 Task: Change the TLS cipher priorities to "Performance (prioritize faster ciphers)".
Action: Mouse moved to (143, 19)
Screenshot: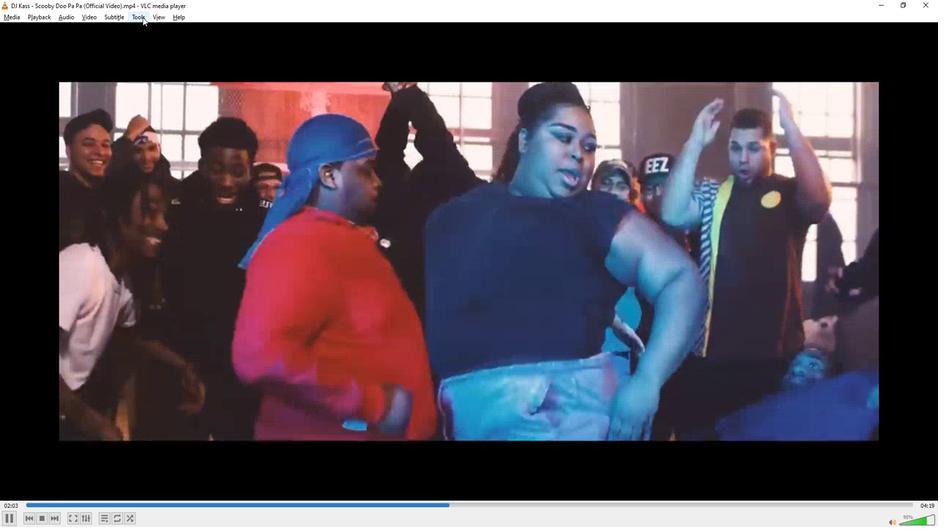 
Action: Mouse pressed left at (143, 19)
Screenshot: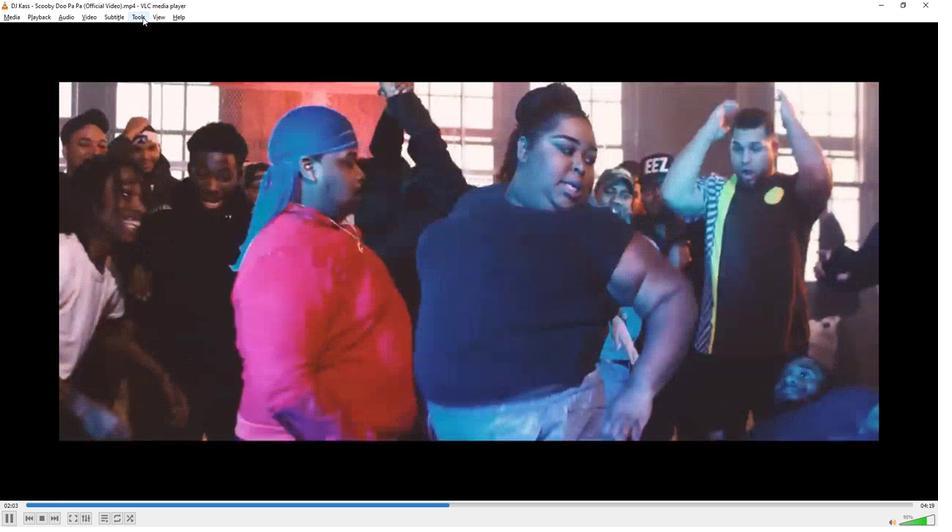 
Action: Mouse moved to (178, 136)
Screenshot: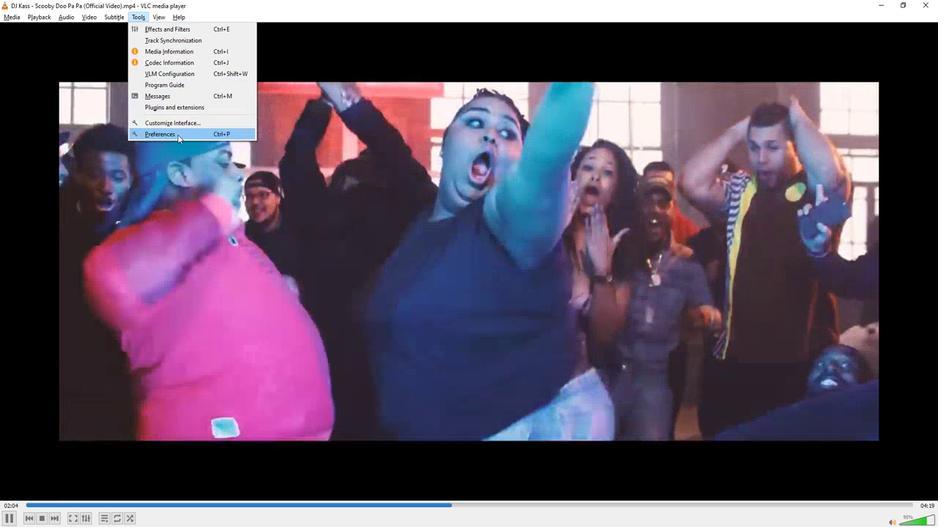 
Action: Mouse pressed left at (178, 136)
Screenshot: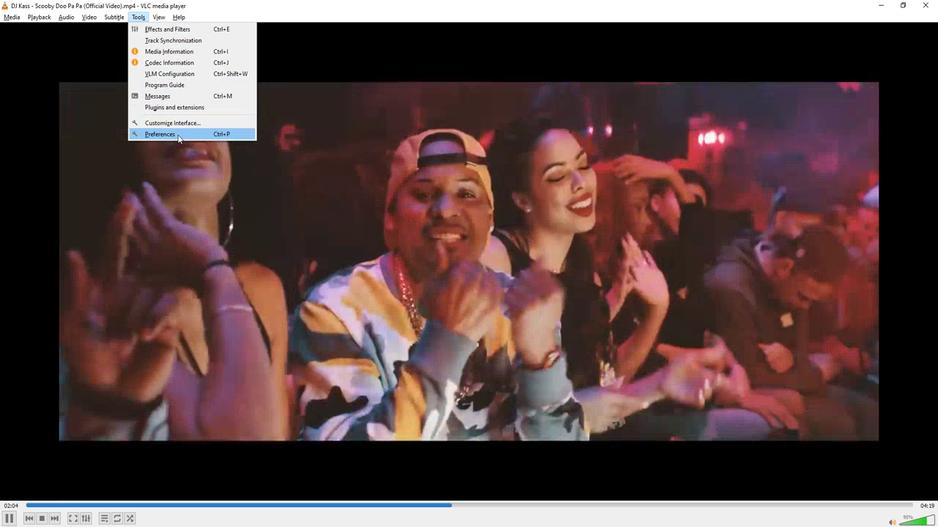 
Action: Mouse moved to (264, 406)
Screenshot: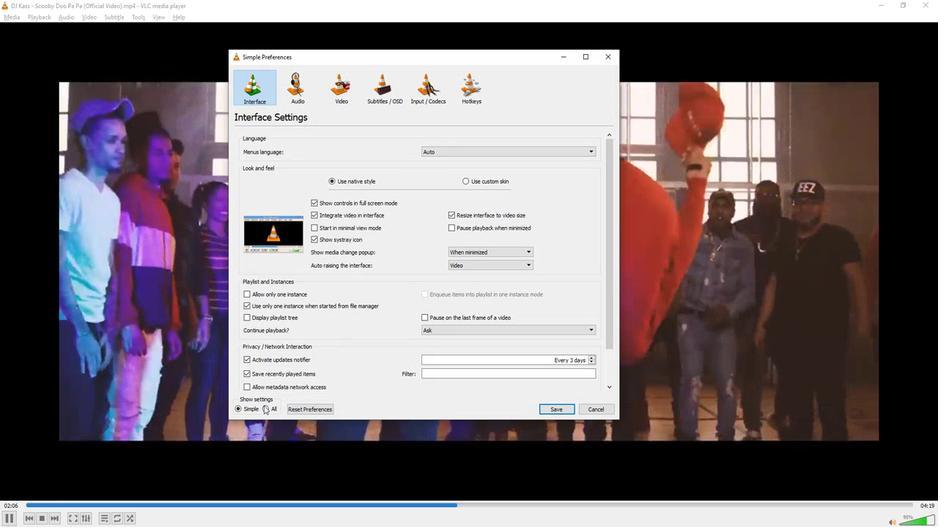 
Action: Mouse pressed left at (264, 406)
Screenshot: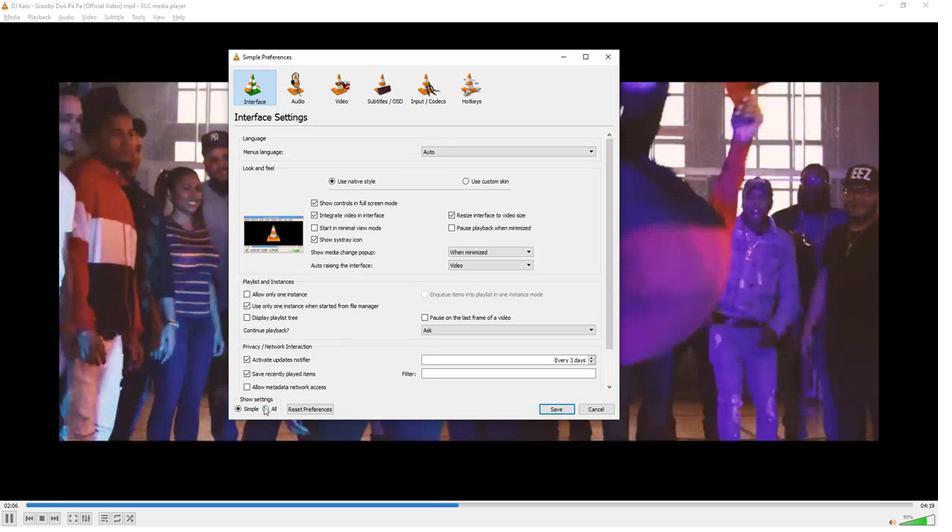 
Action: Mouse moved to (285, 119)
Screenshot: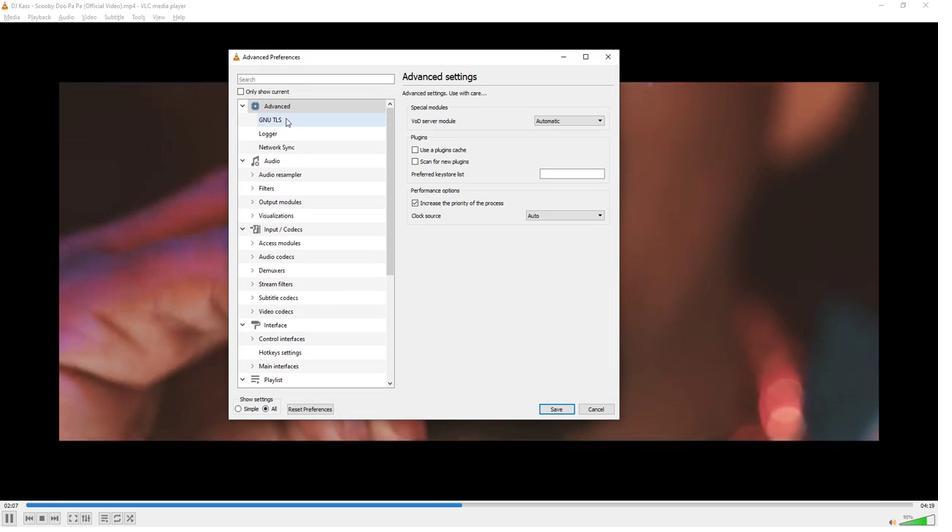 
Action: Mouse pressed left at (285, 119)
Screenshot: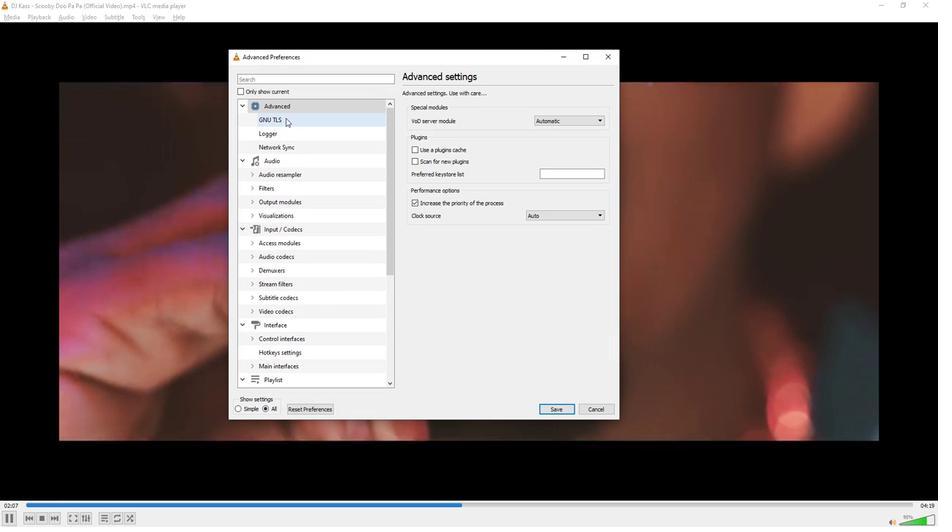 
Action: Mouse moved to (535, 137)
Screenshot: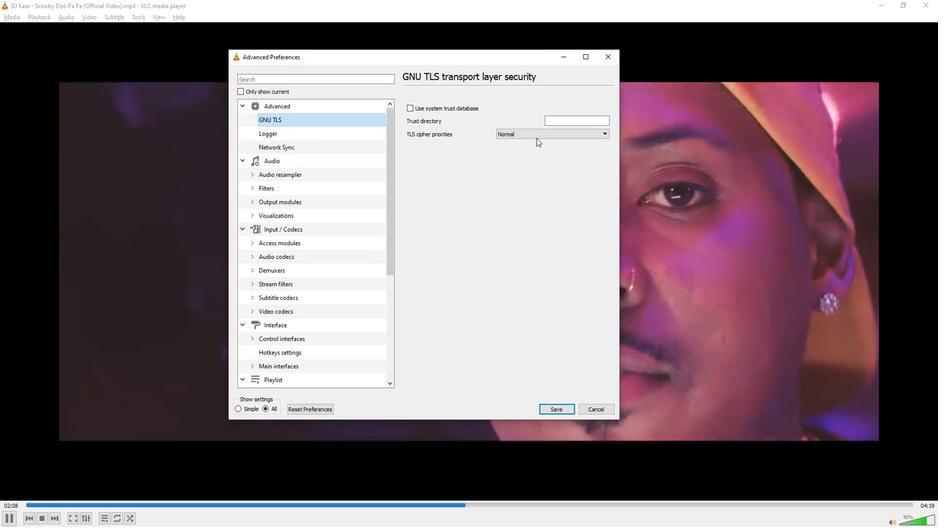 
Action: Mouse pressed left at (535, 137)
Screenshot: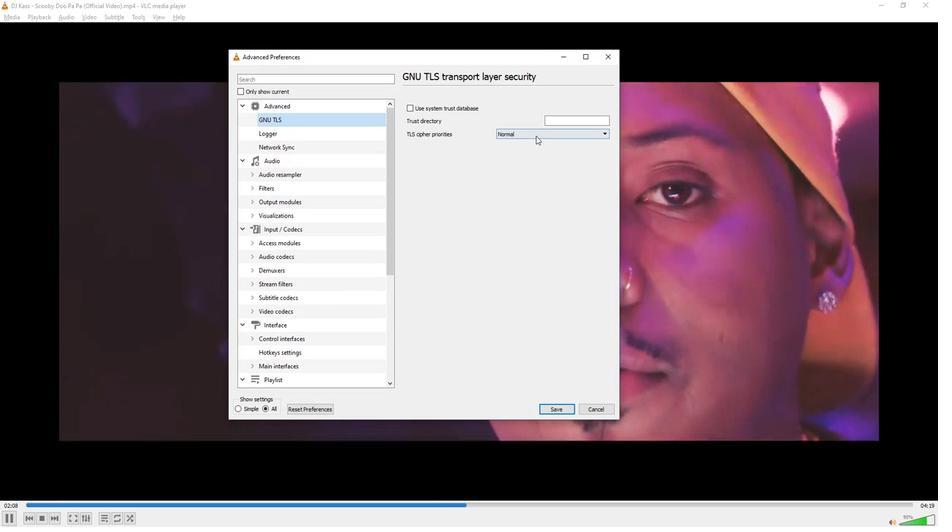 
Action: Mouse moved to (523, 141)
Screenshot: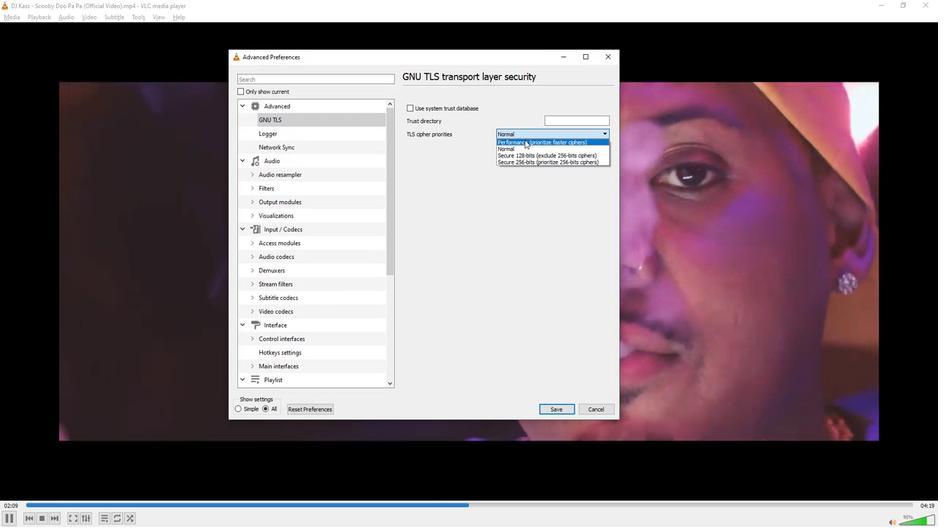 
Action: Mouse pressed left at (523, 141)
Screenshot: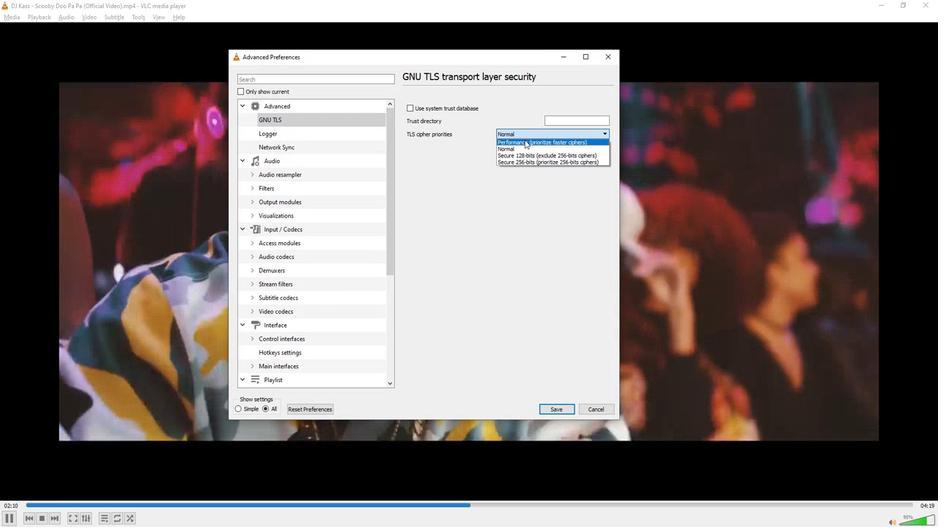 
Action: Mouse moved to (497, 293)
Screenshot: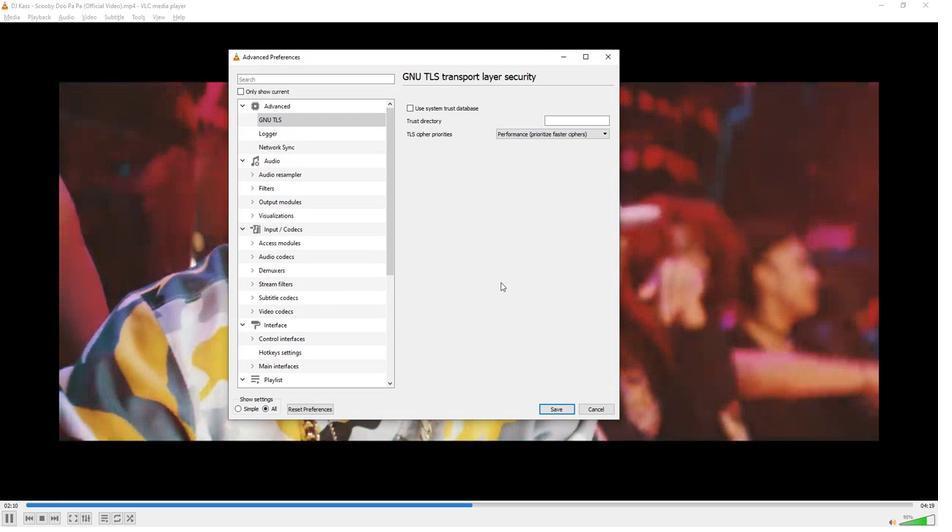 
